 Task: Create a task  Develop a new online tool for online customer journey mapping , assign it to team member softage.1@softage.net in the project CoolBridge and update the status of the task to  At Risk , set the priority of the task to Medium
Action: Mouse moved to (88, 316)
Screenshot: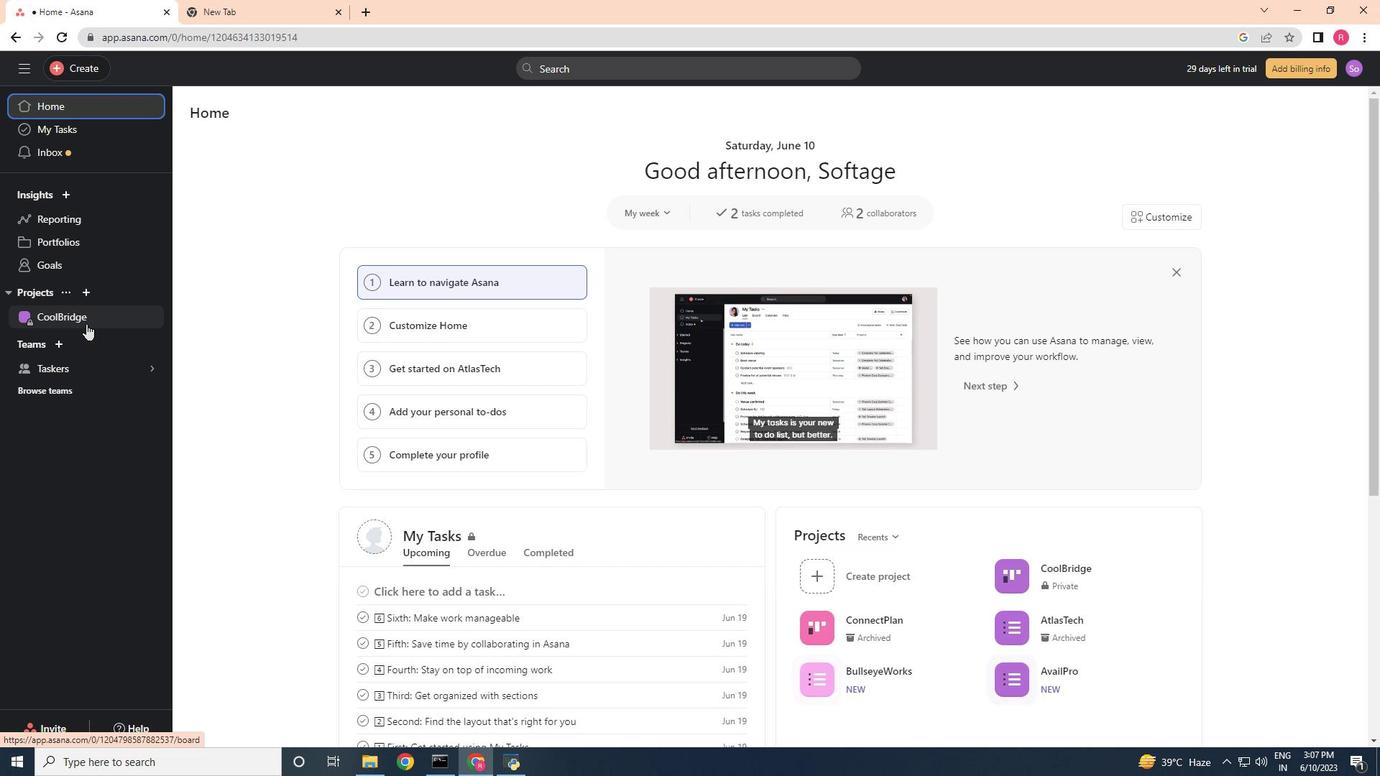 
Action: Mouse pressed left at (88, 316)
Screenshot: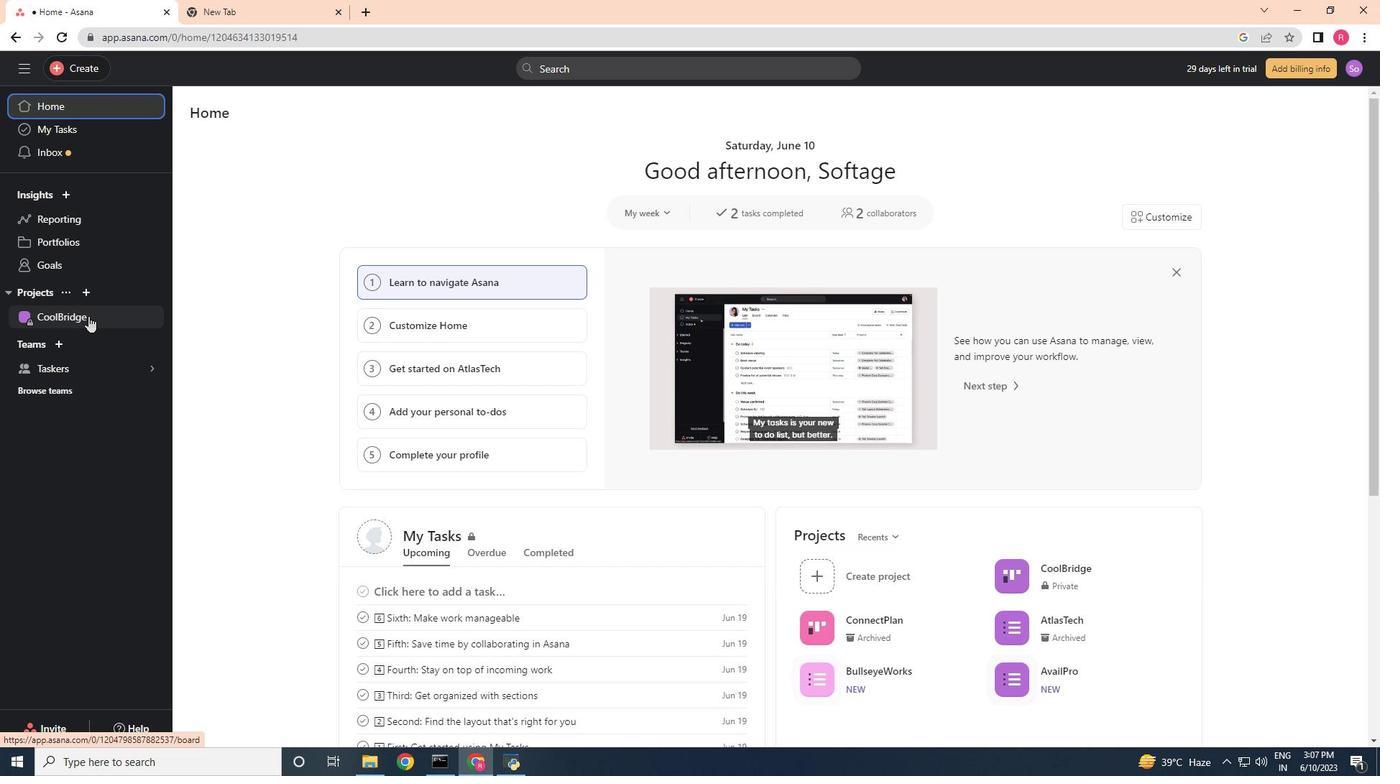 
Action: Mouse moved to (81, 69)
Screenshot: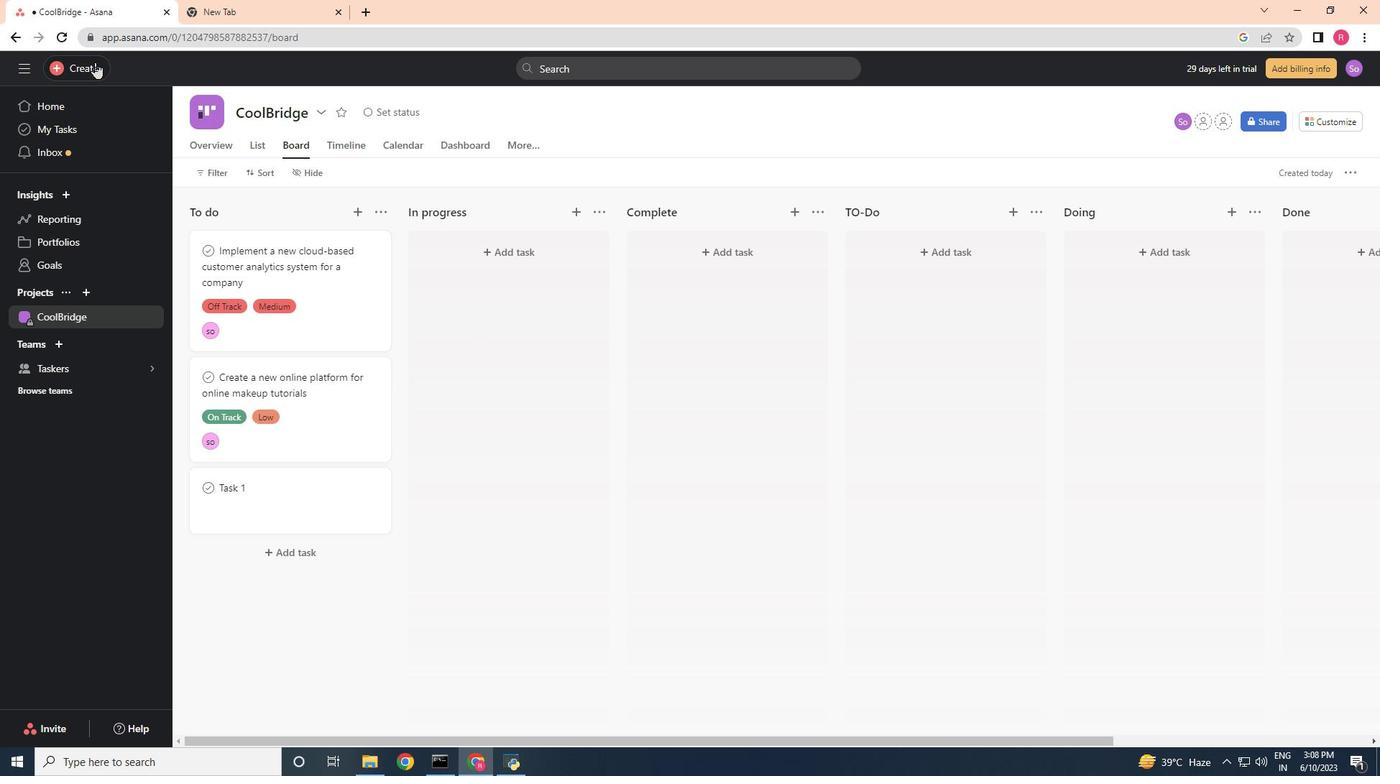 
Action: Mouse pressed left at (81, 69)
Screenshot: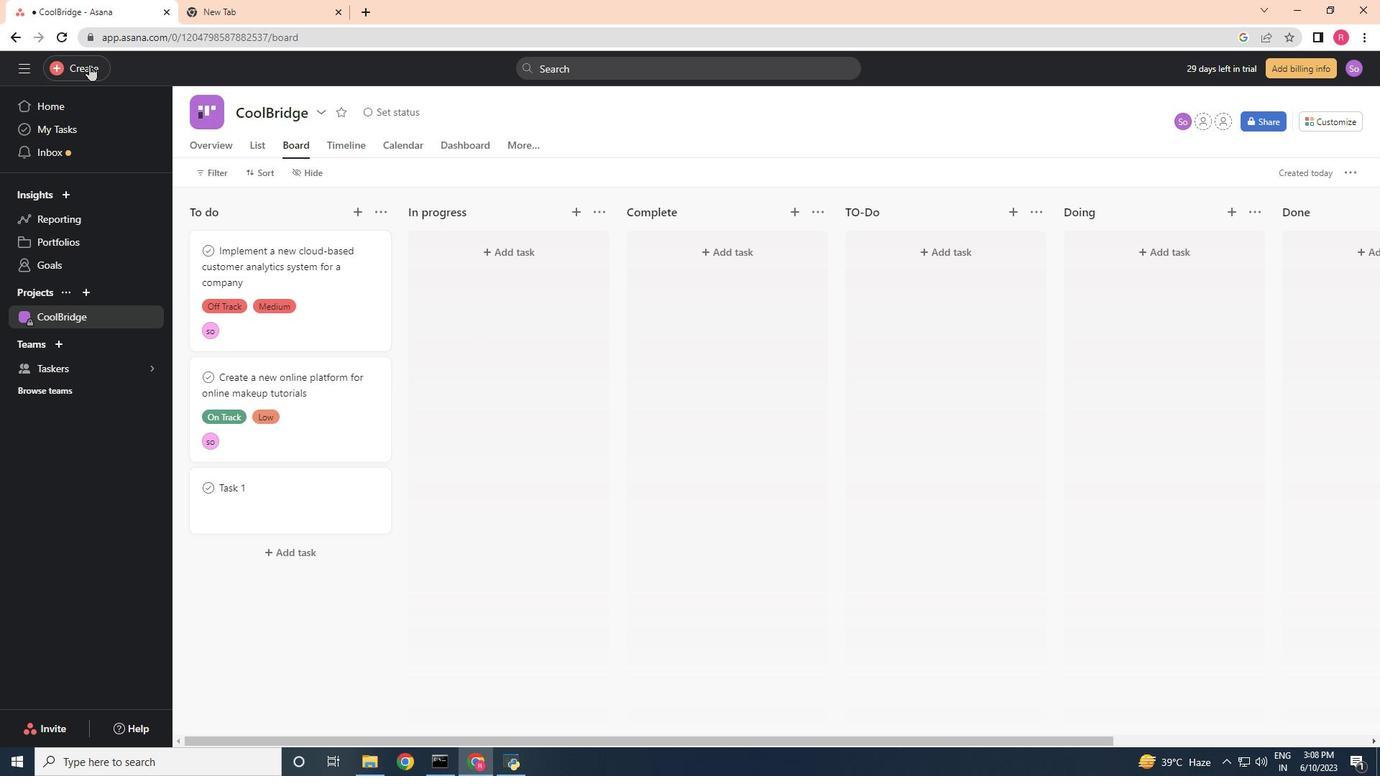 
Action: Mouse moved to (210, 72)
Screenshot: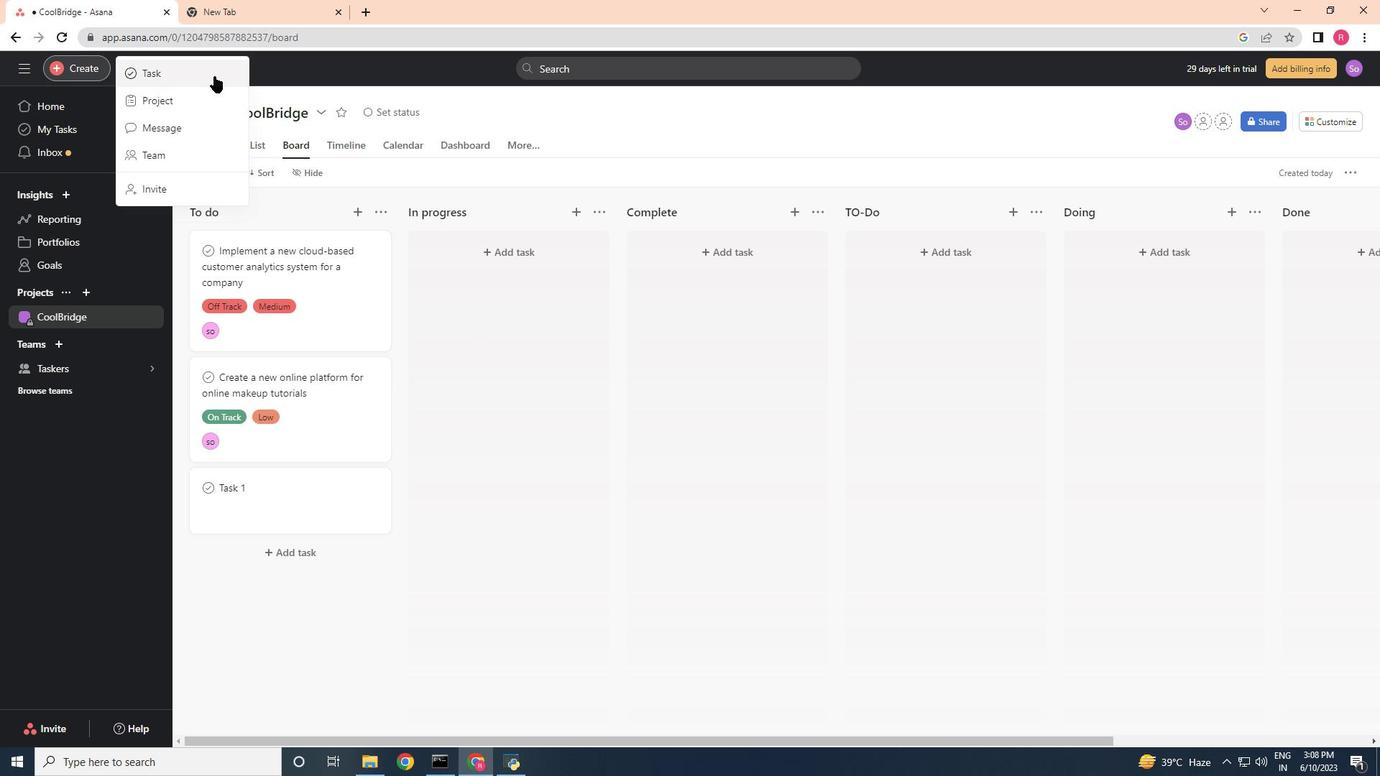 
Action: Mouse pressed left at (210, 72)
Screenshot: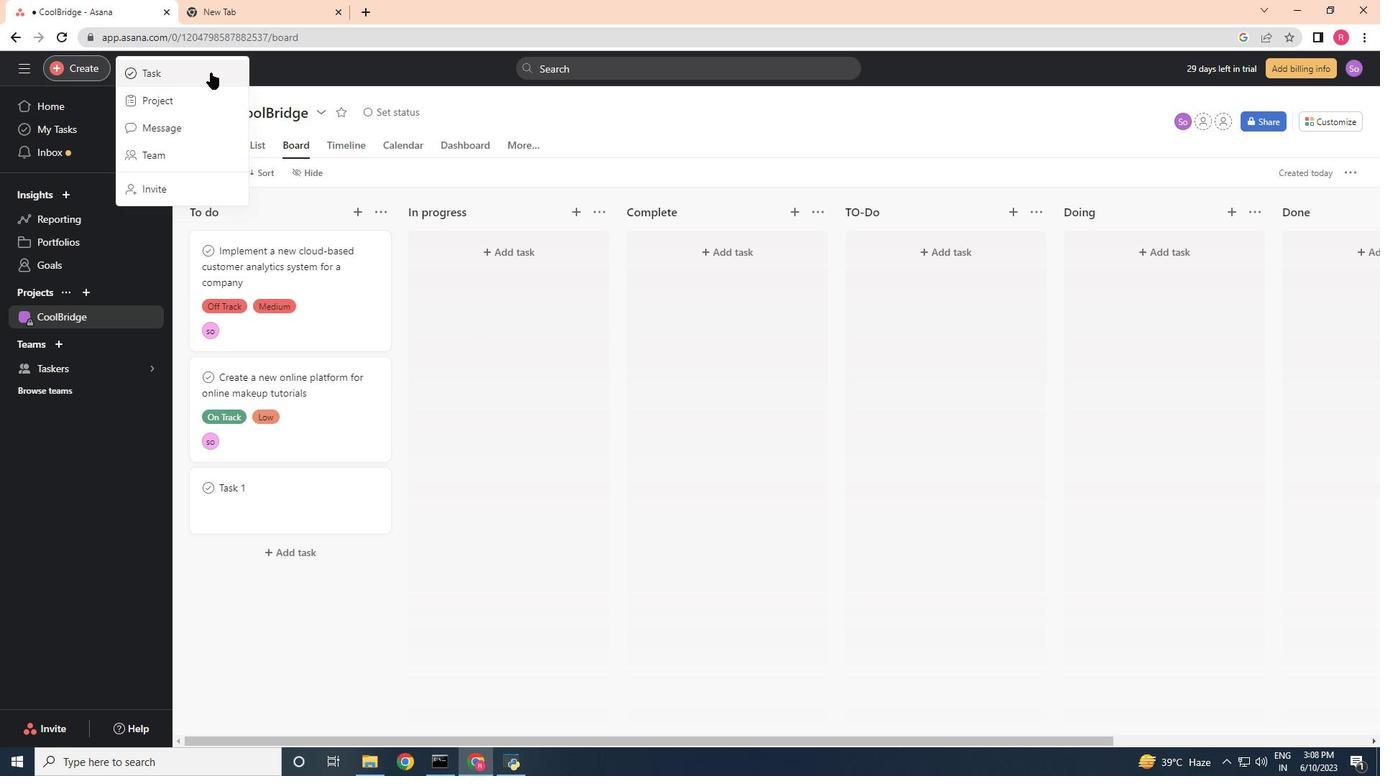 
Action: Key pressed <Key.shift>Develop<Key.space>a<Key.space>new<Key.space>online<Key.space>tool<Key.space>for<Key.space>online<Key.space>customerr<Key.space>journey<Key.space>mapping<Key.space>
Screenshot: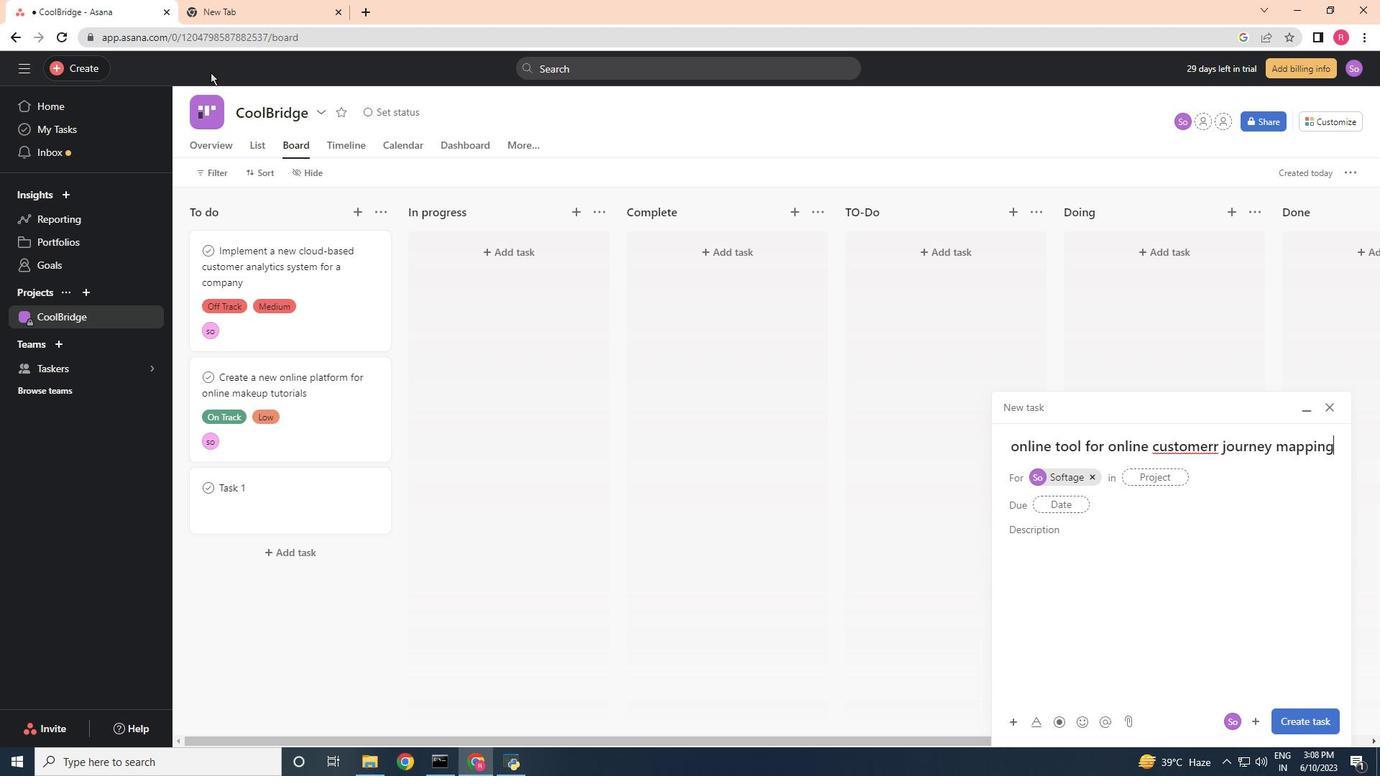 
Action: Mouse scrolled (210, 73) with delta (0, 0)
Screenshot: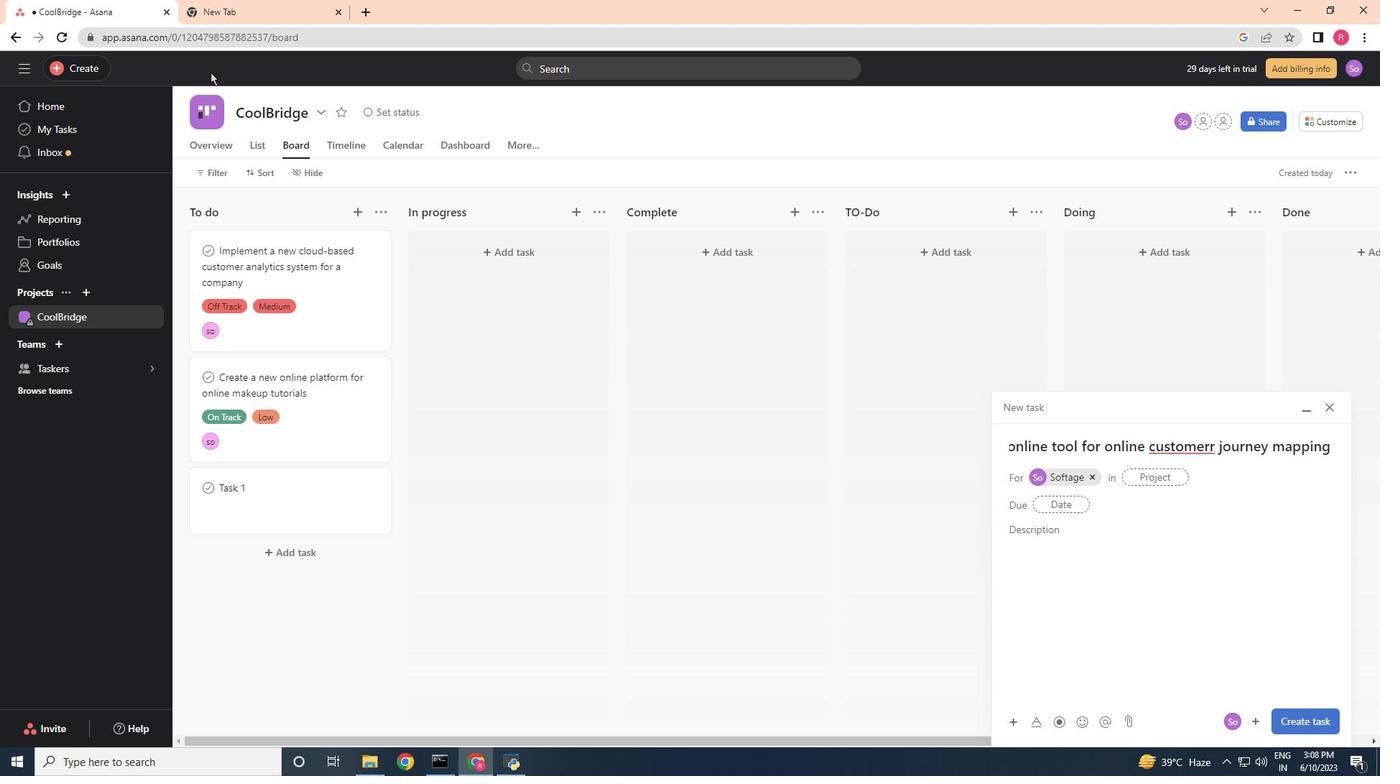
Action: Mouse moved to (1211, 450)
Screenshot: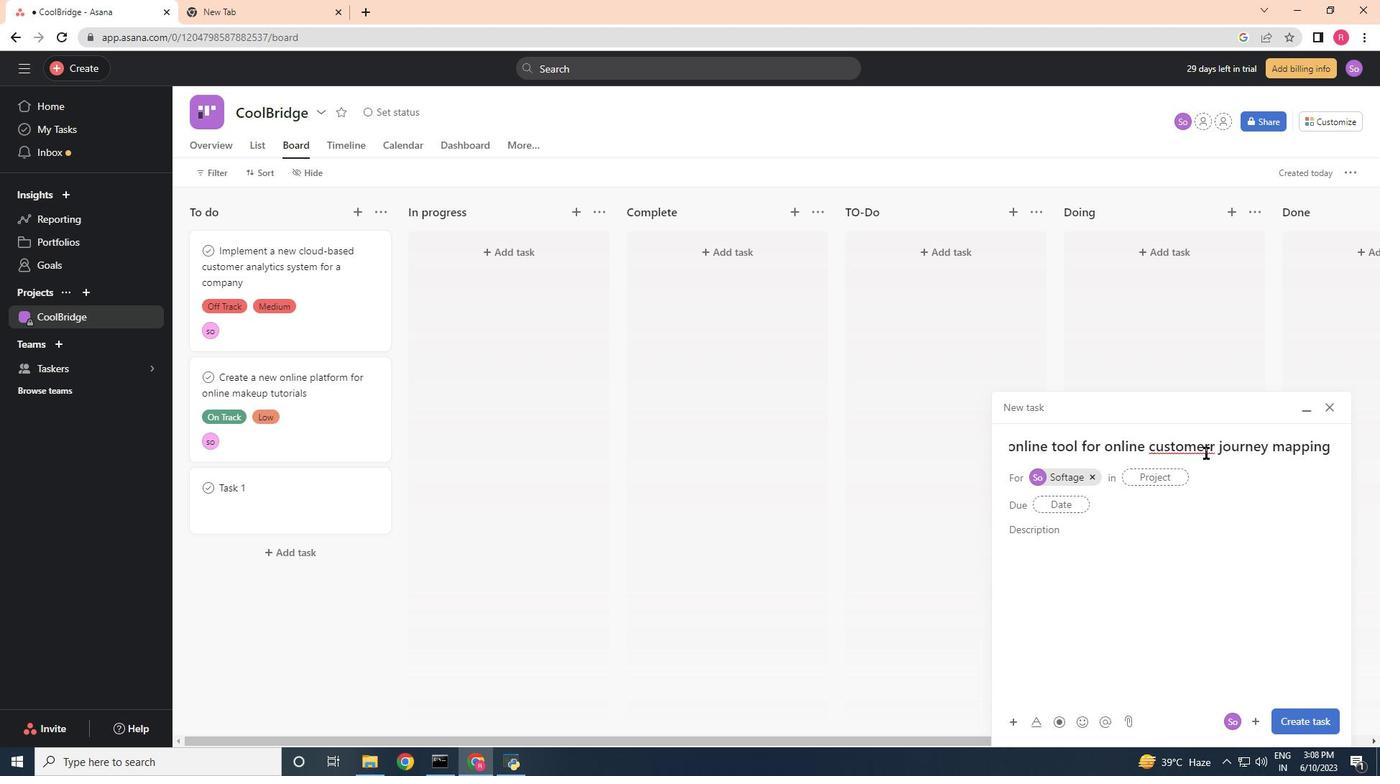 
Action: Mouse pressed left at (1211, 450)
Screenshot: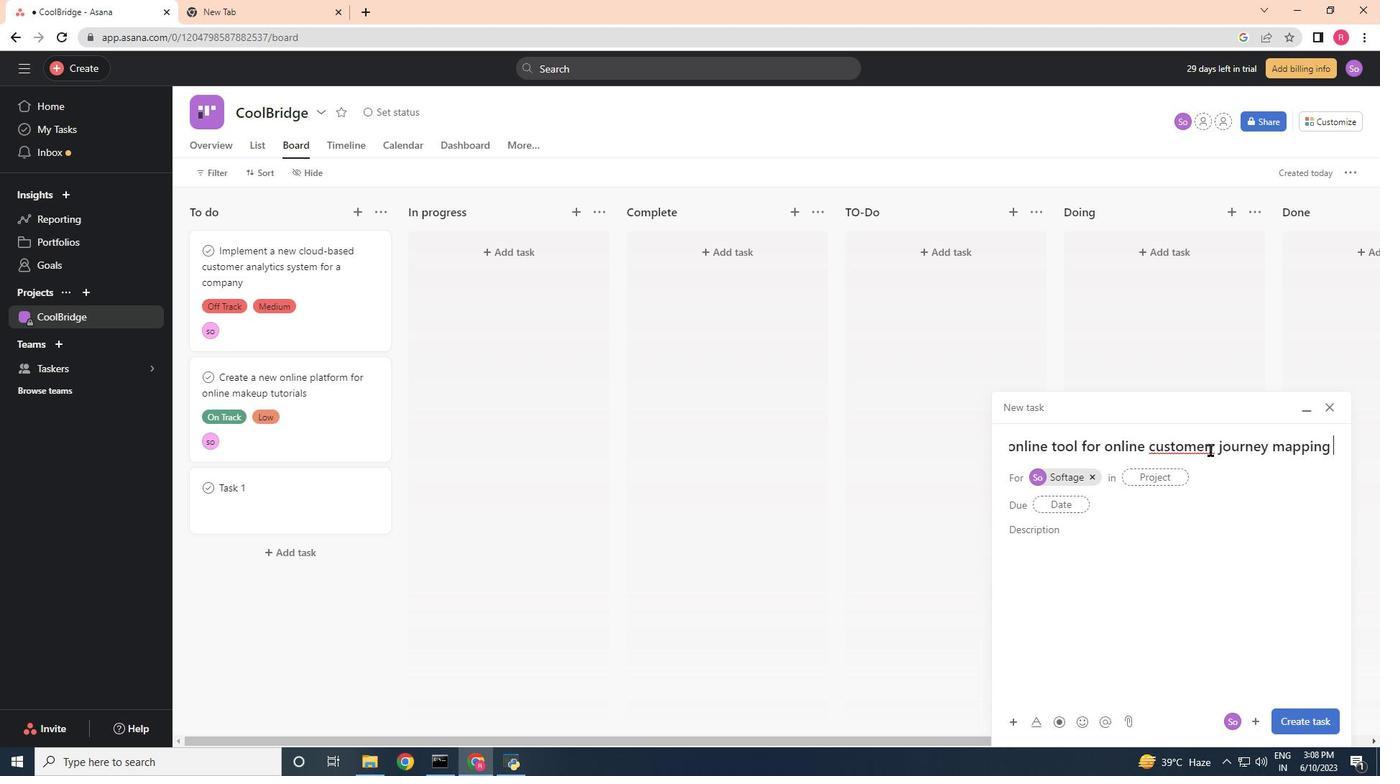 
Action: Mouse moved to (1212, 448)
Screenshot: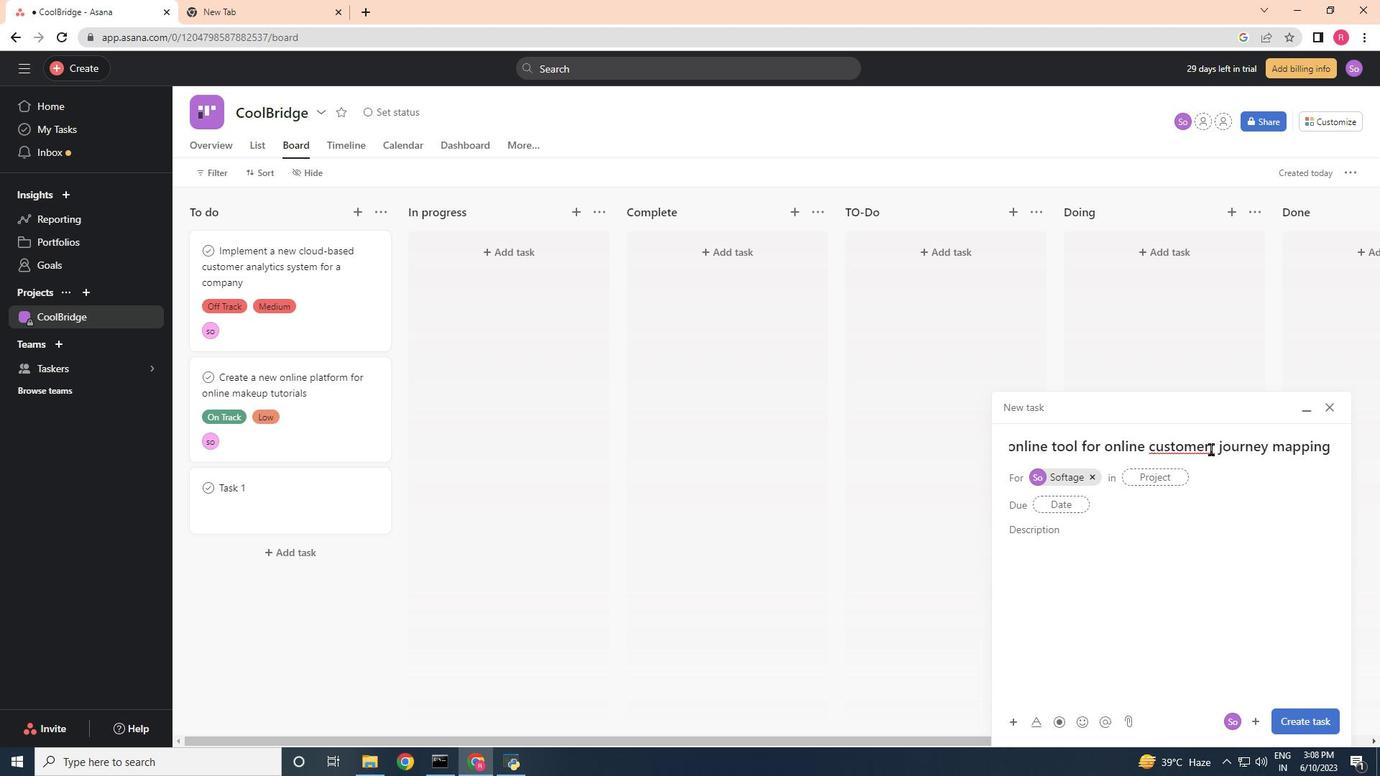 
Action: Key pressed <Key.backspace>
Screenshot: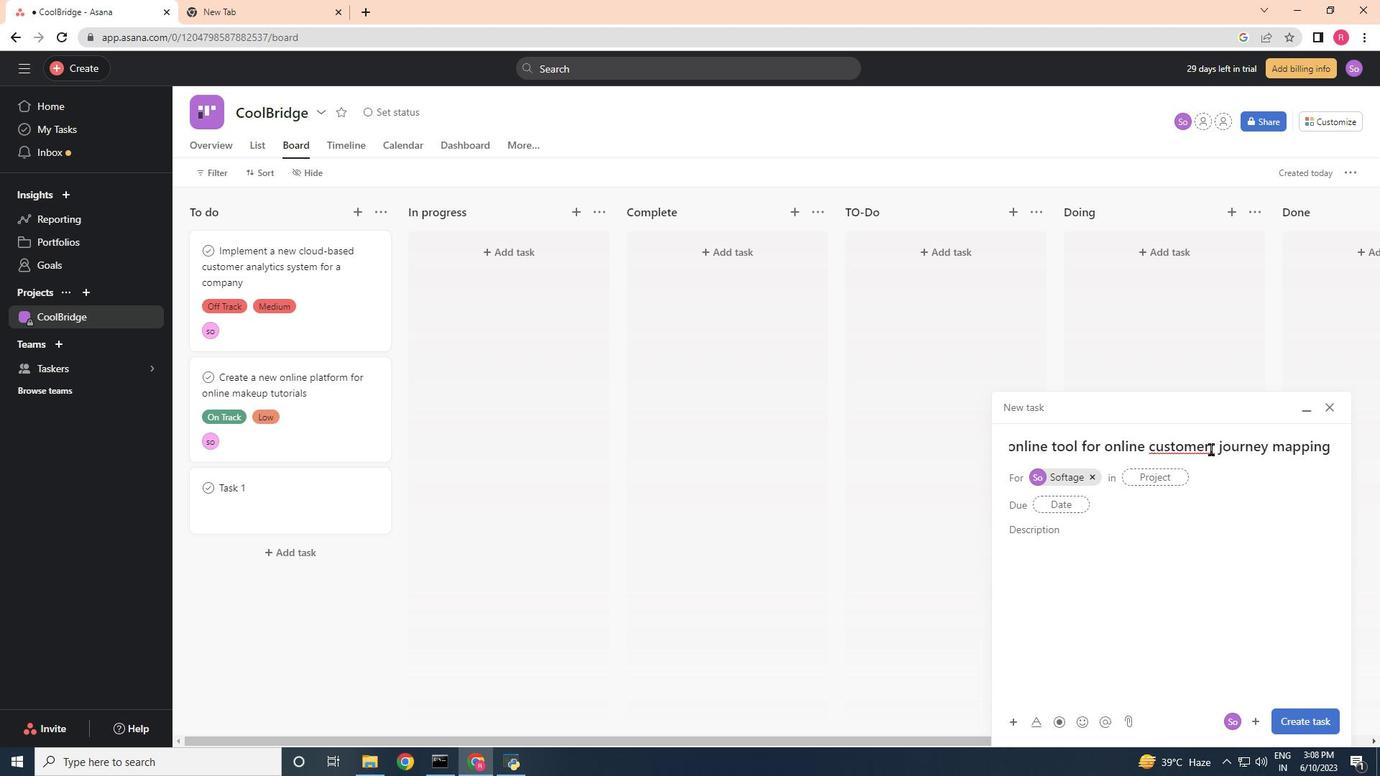 
Action: Mouse moved to (1088, 473)
Screenshot: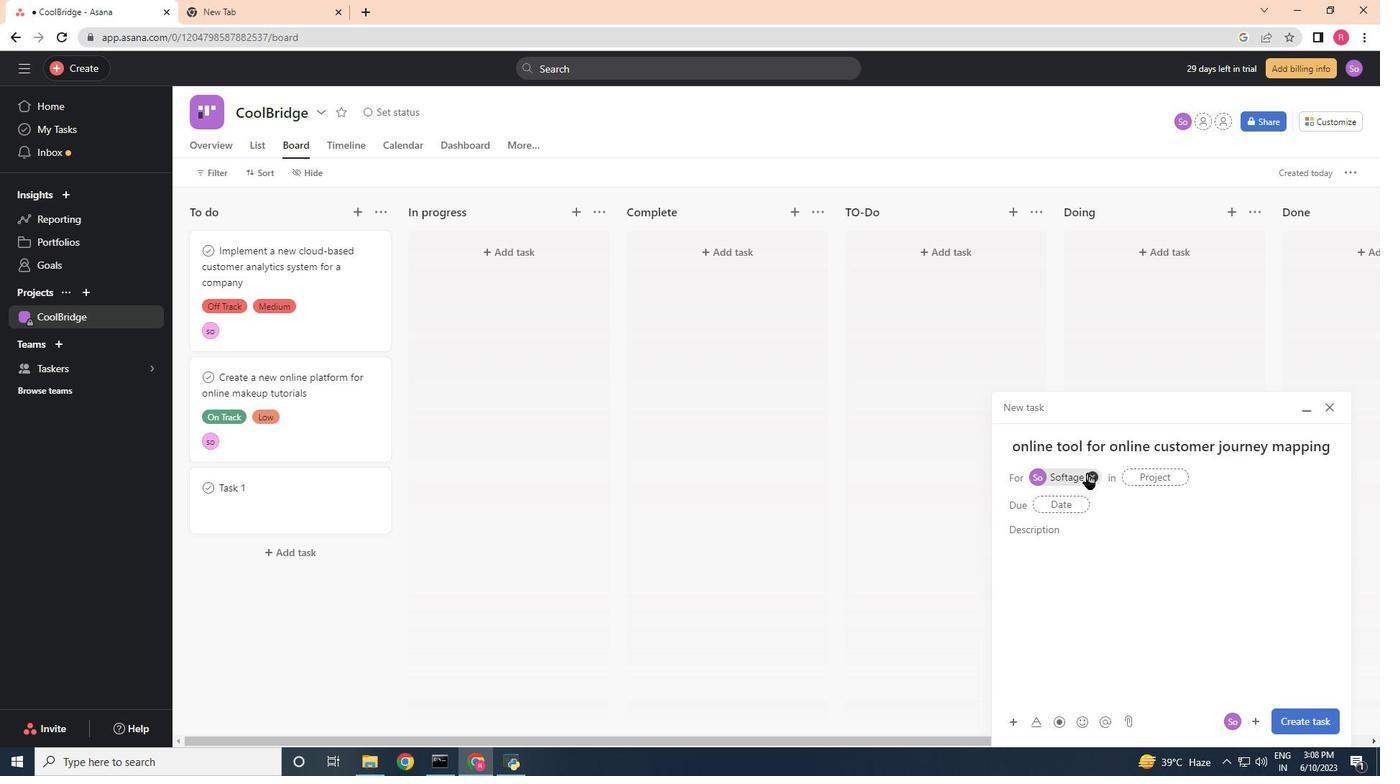 
Action: Mouse pressed left at (1088, 473)
Screenshot: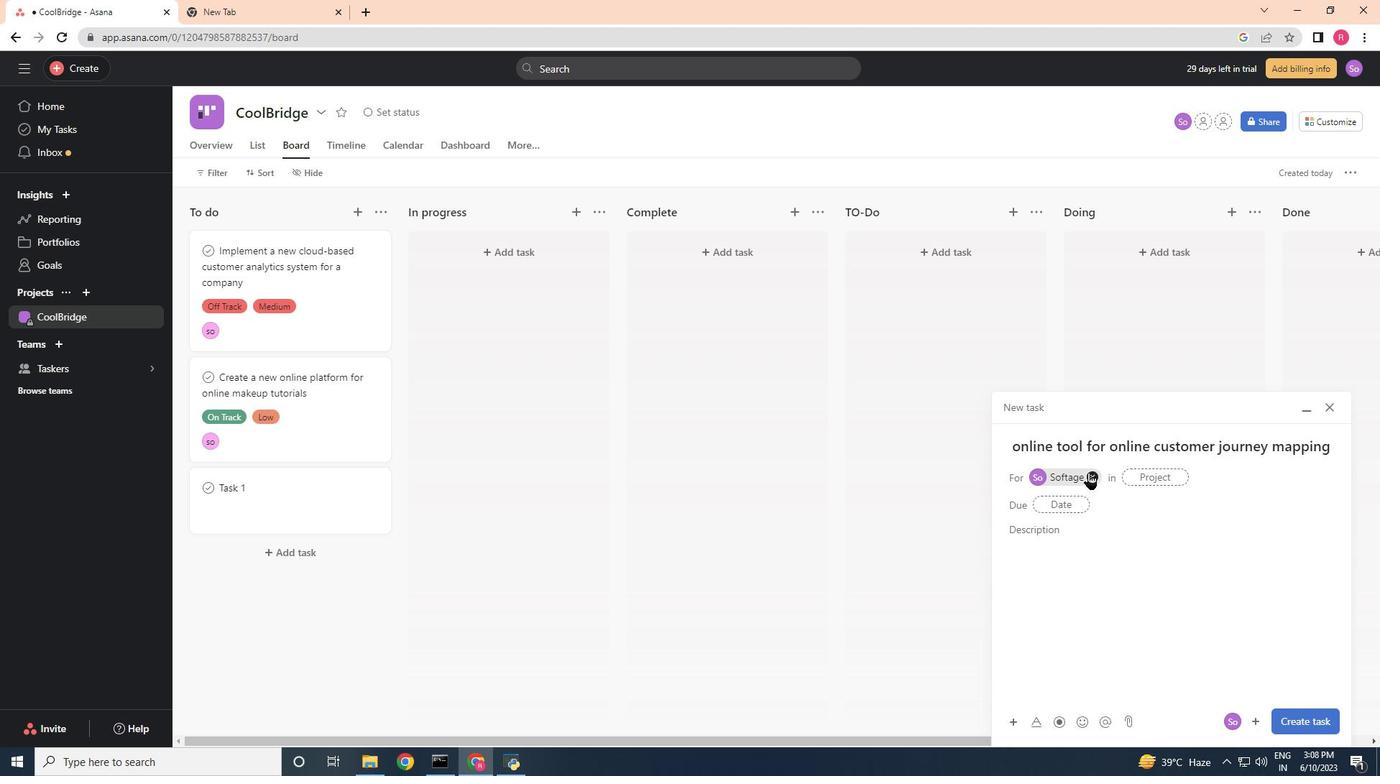 
Action: Mouse moved to (1058, 473)
Screenshot: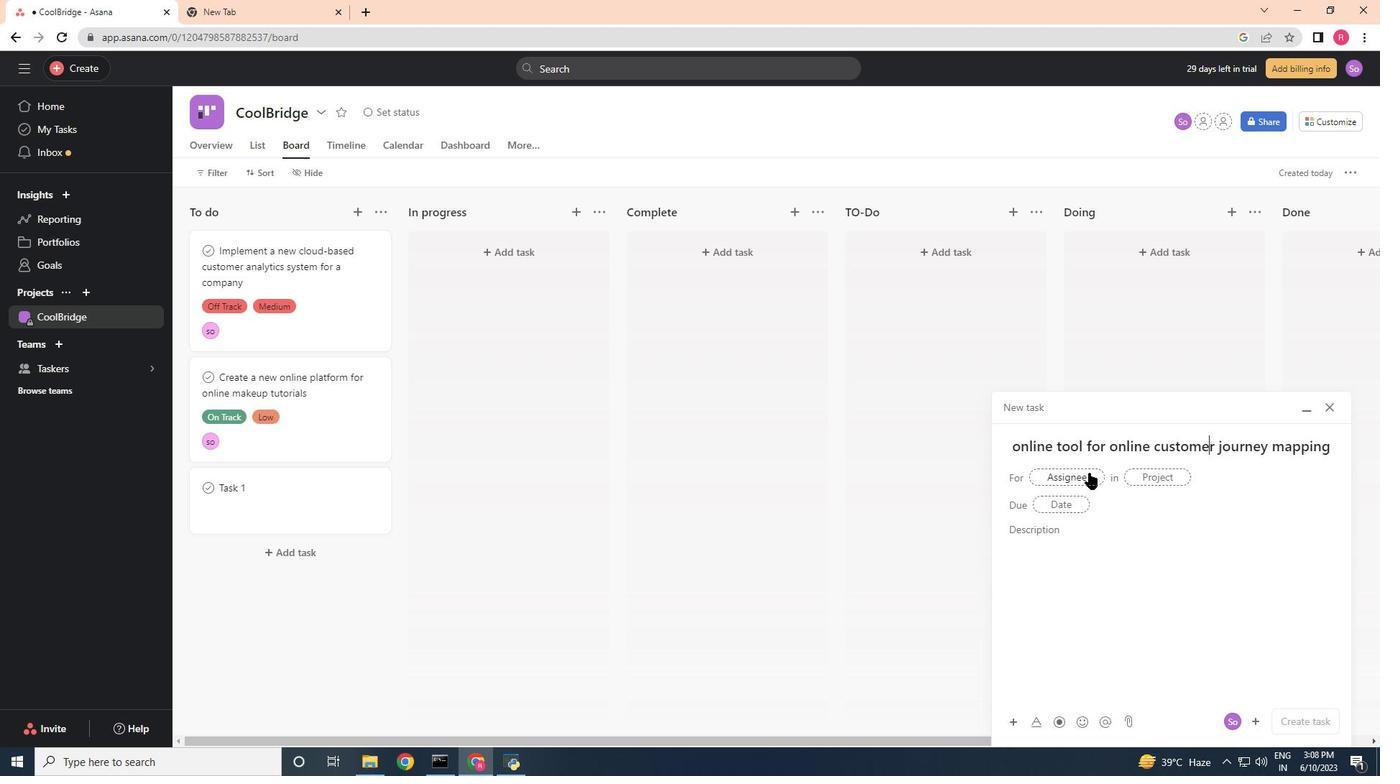 
Action: Mouse pressed left at (1058, 473)
Screenshot: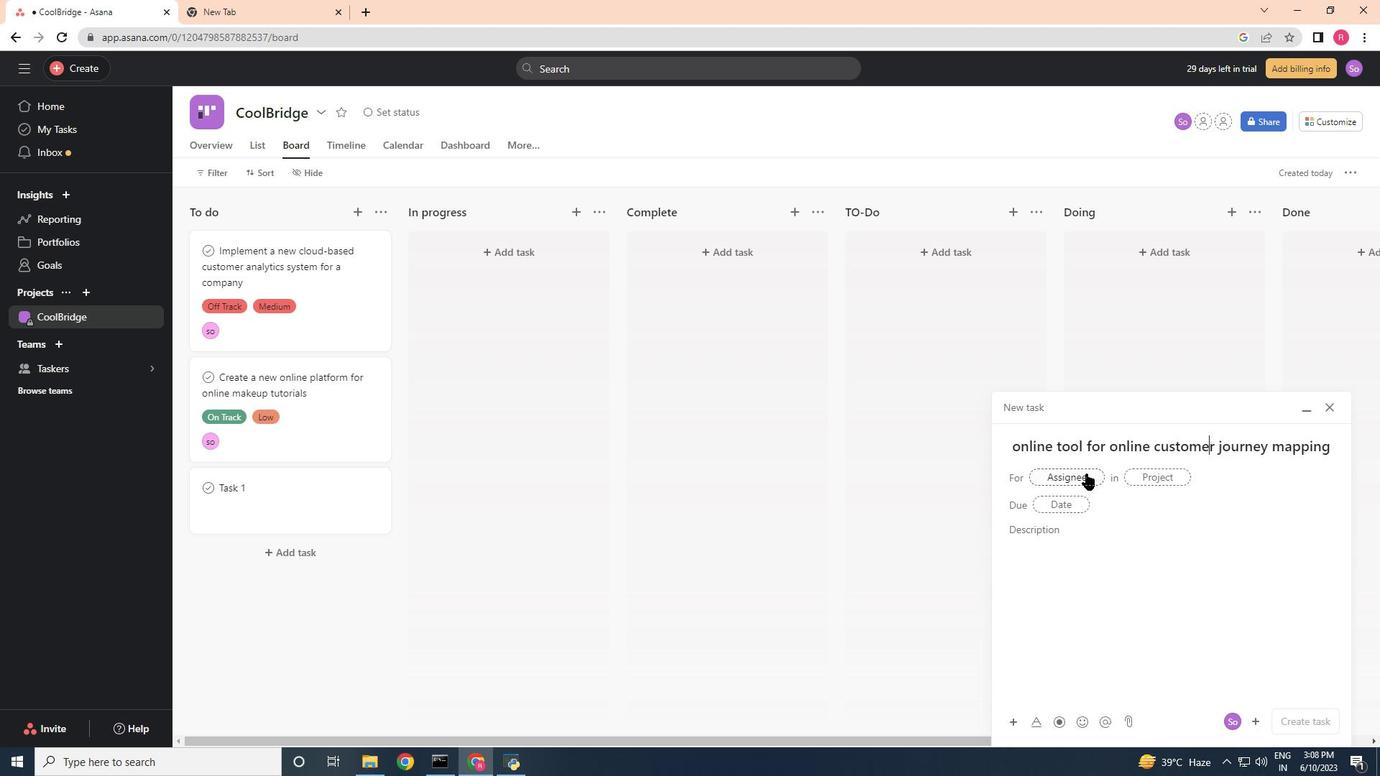 
Action: Key pressed softage.1<Key.shift>@softage.net
Screenshot: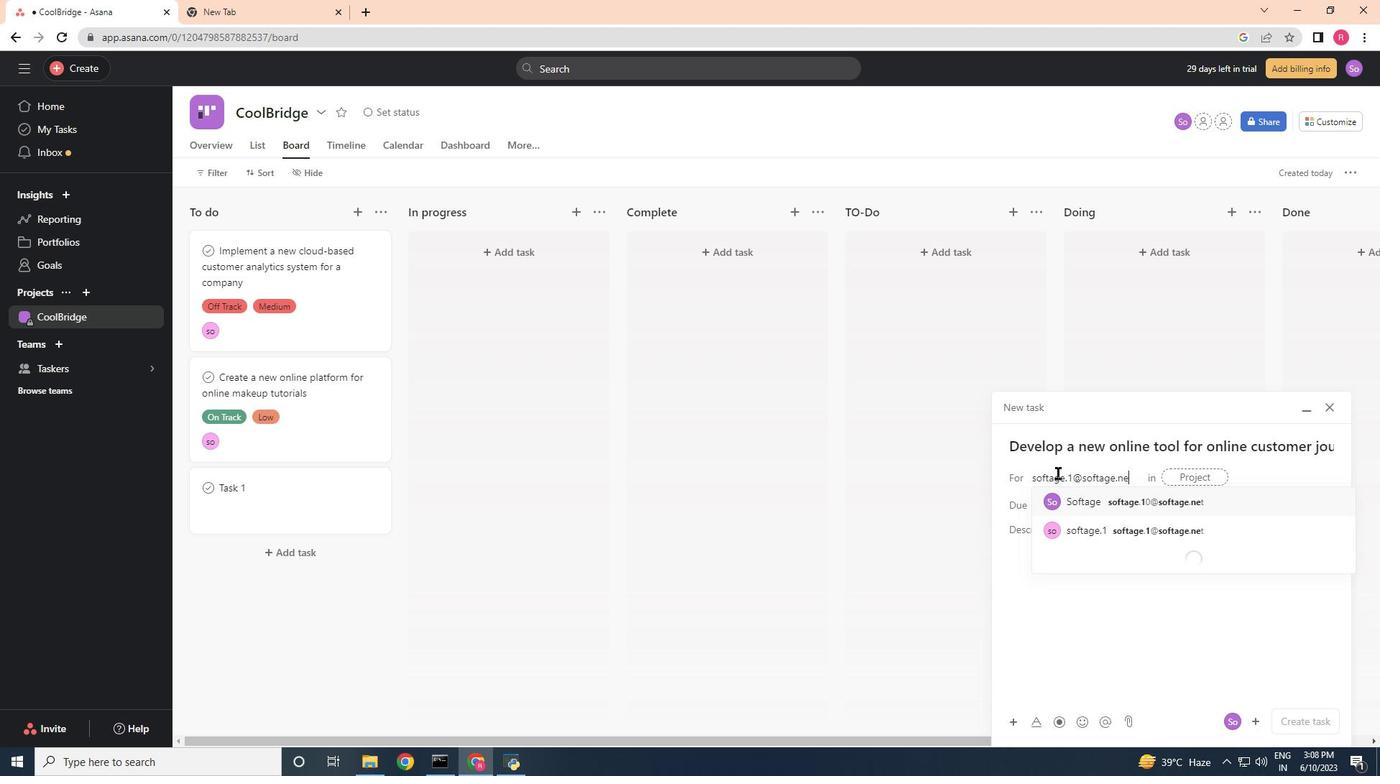 
Action: Mouse moved to (1111, 525)
Screenshot: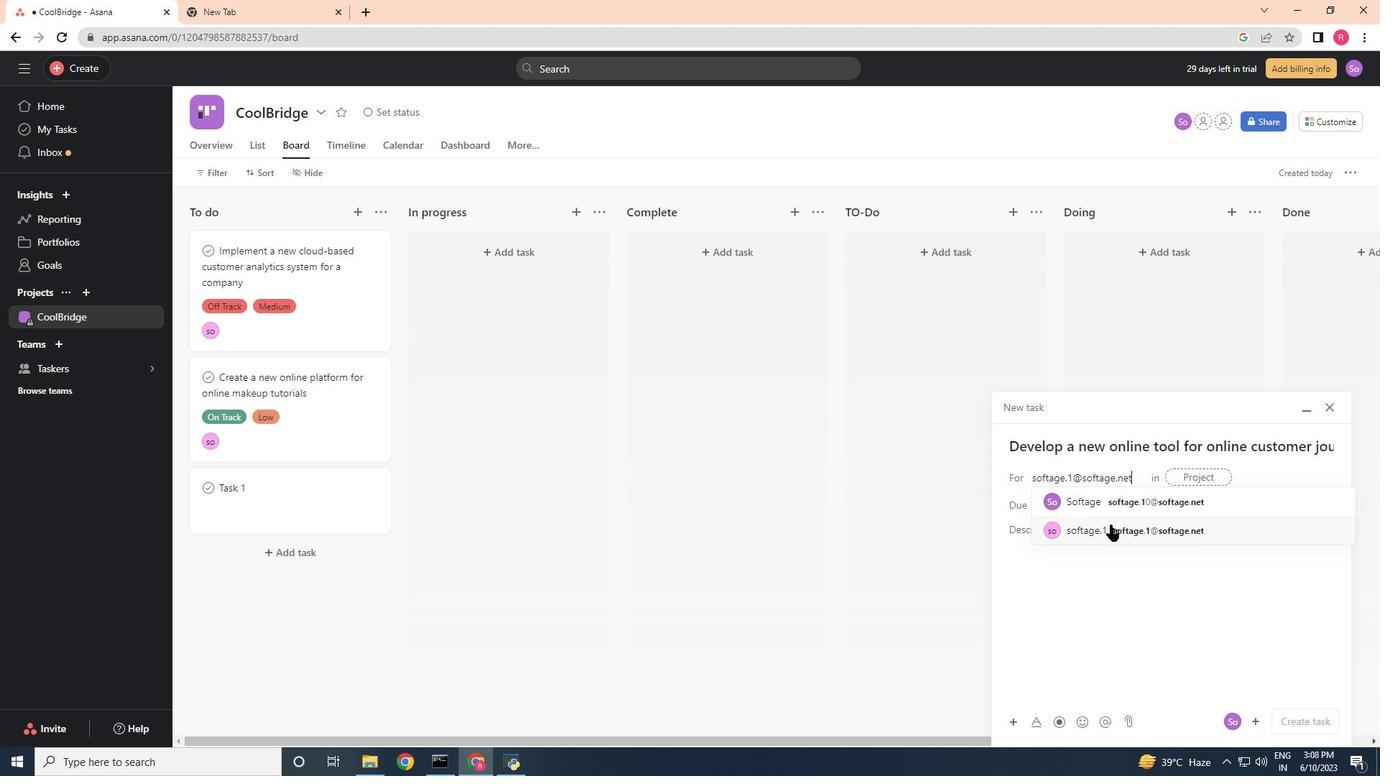 
Action: Mouse pressed left at (1111, 525)
Screenshot: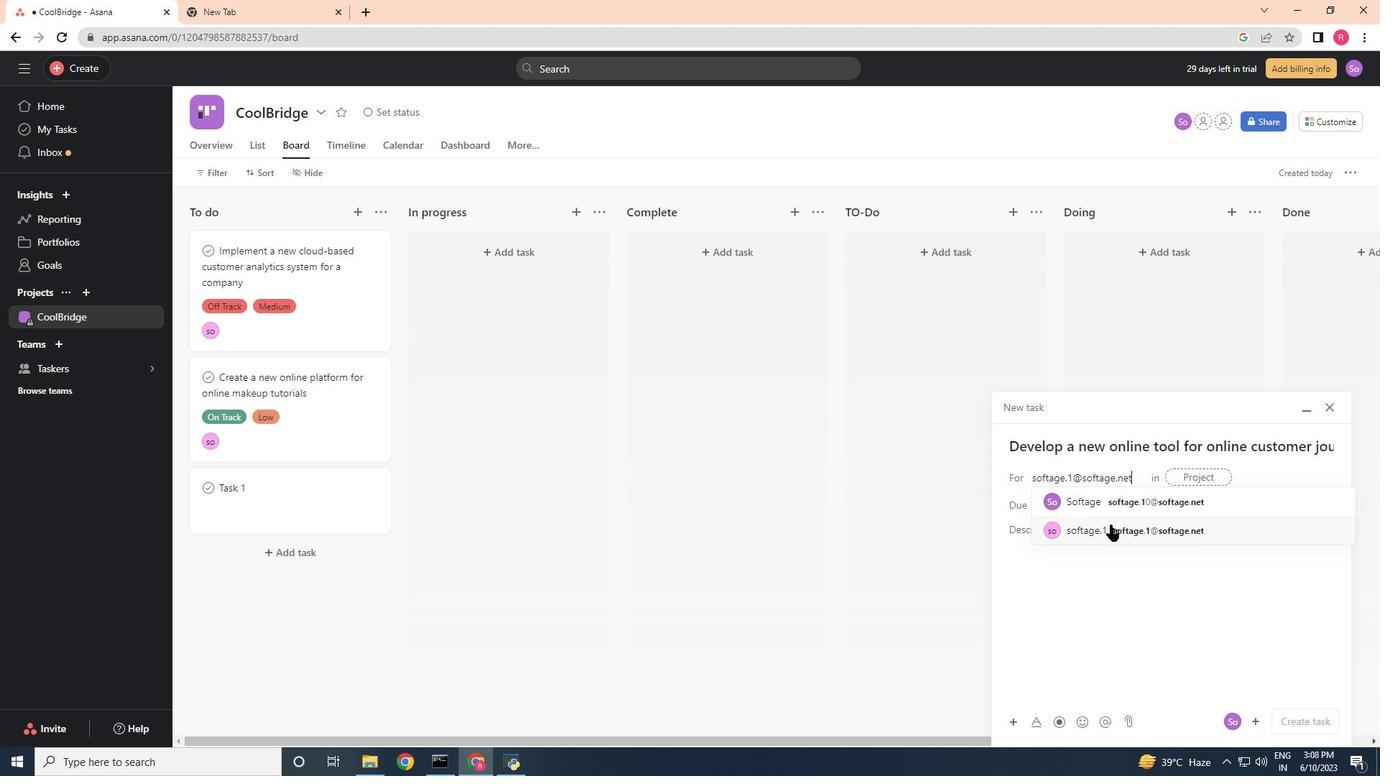 
Action: Mouse moved to (913, 496)
Screenshot: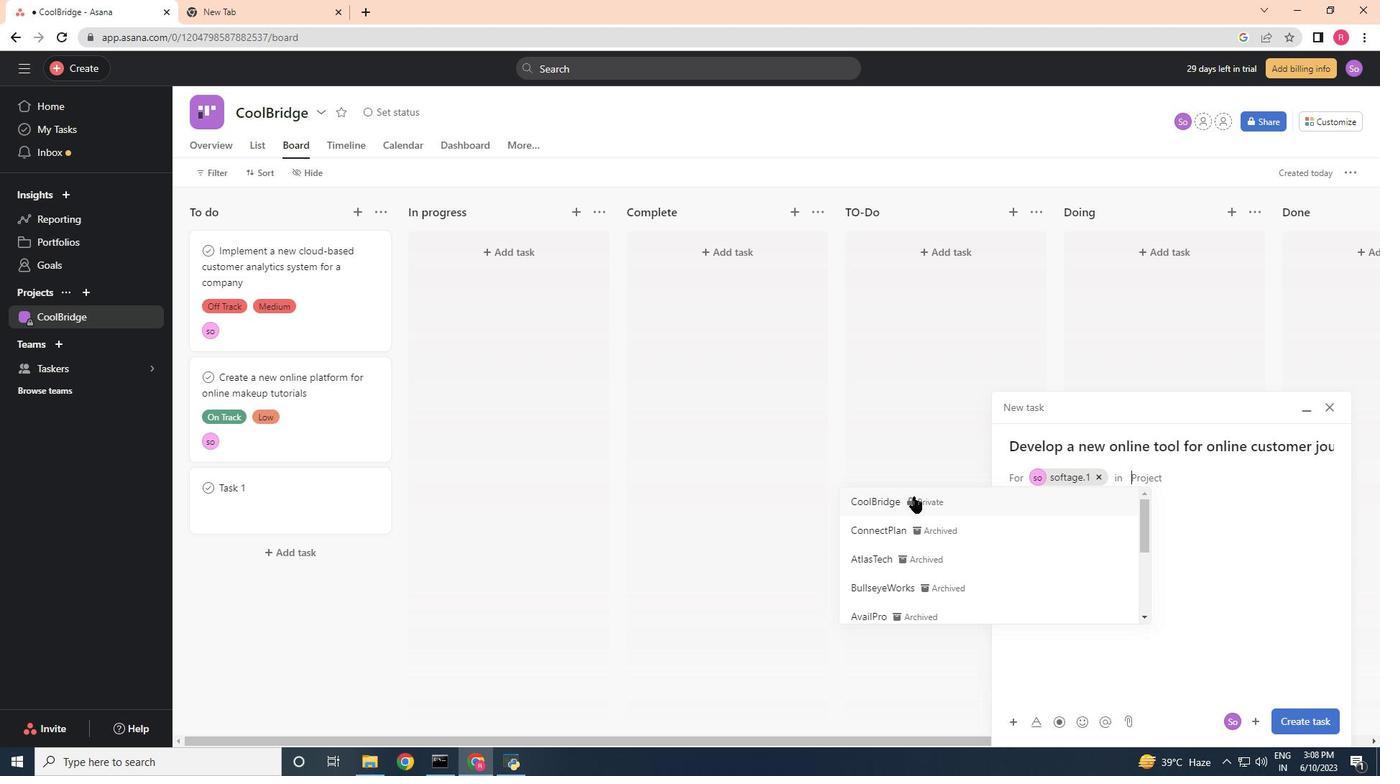 
Action: Mouse pressed left at (913, 496)
Screenshot: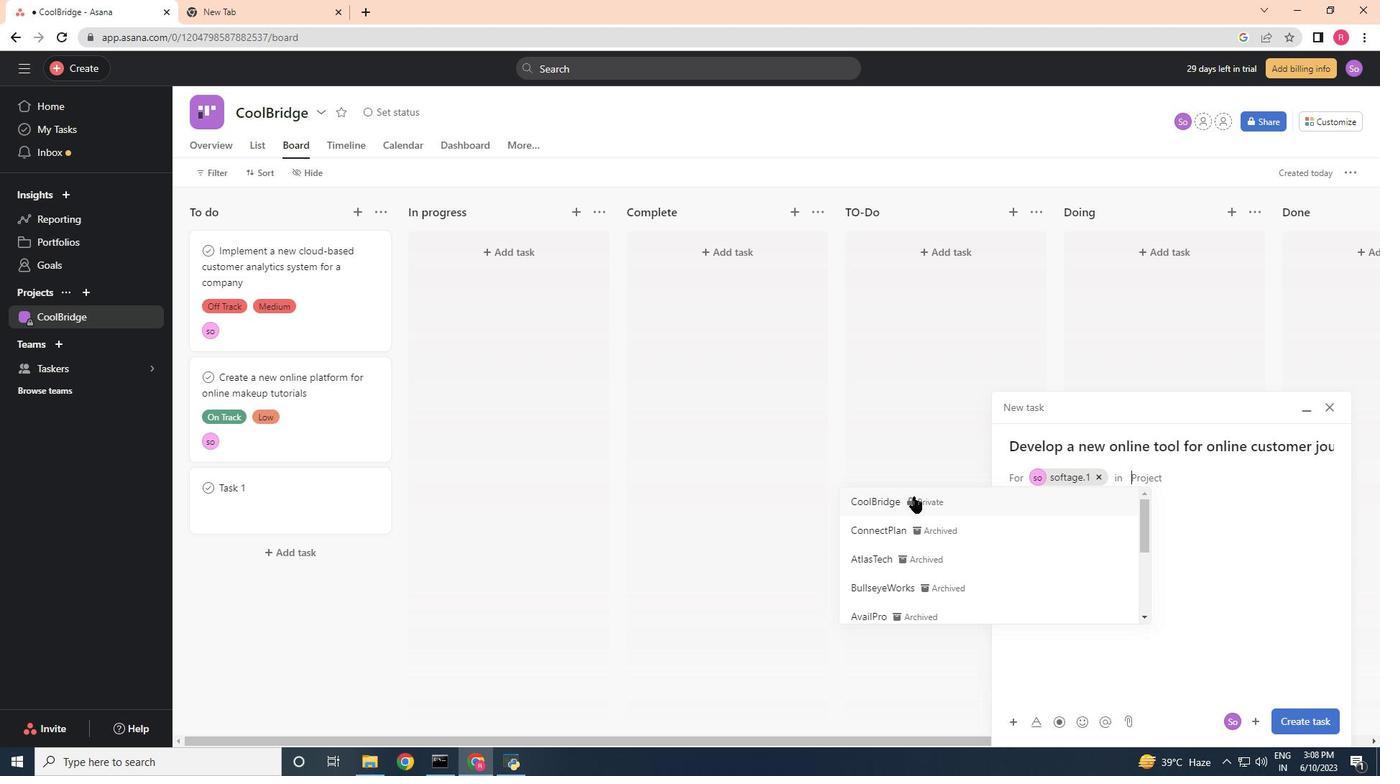 
Action: Mouse moved to (1102, 561)
Screenshot: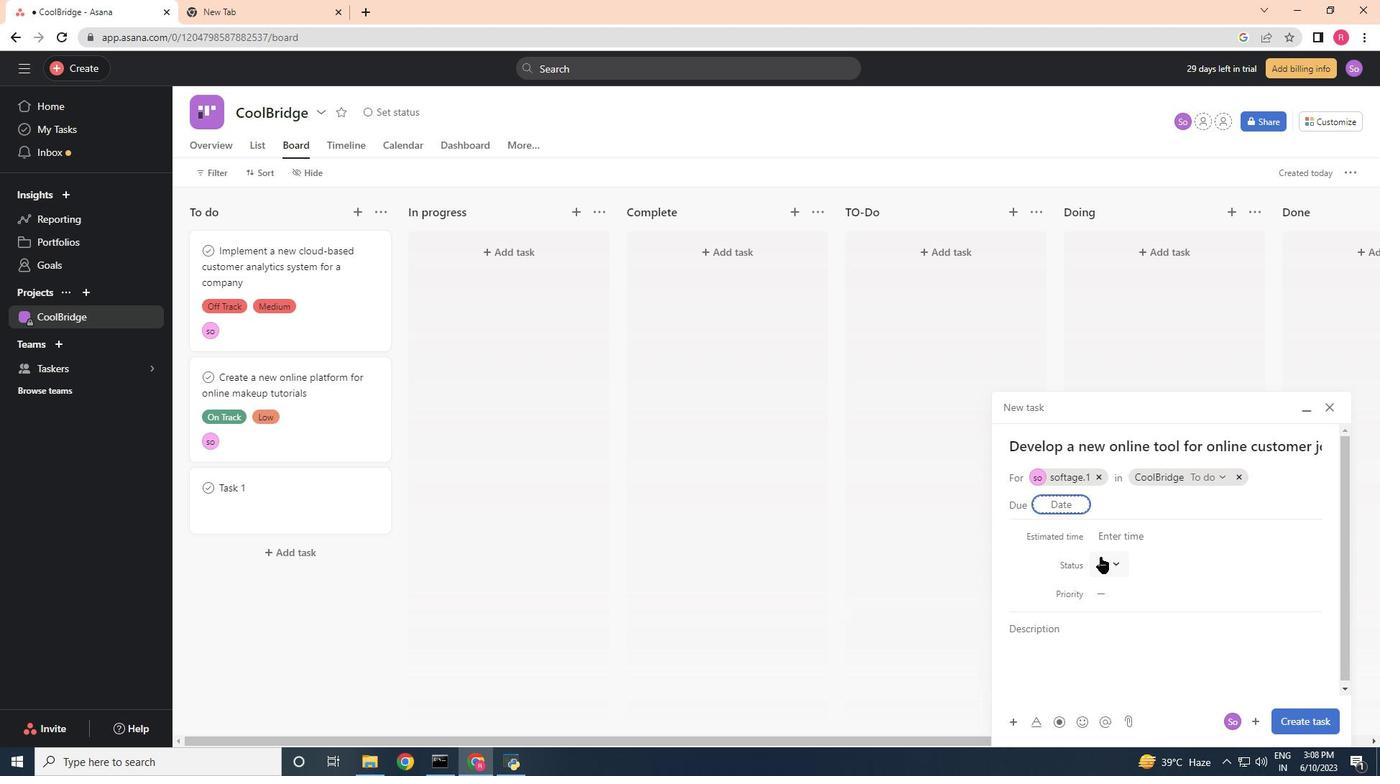 
Action: Mouse pressed left at (1102, 561)
Screenshot: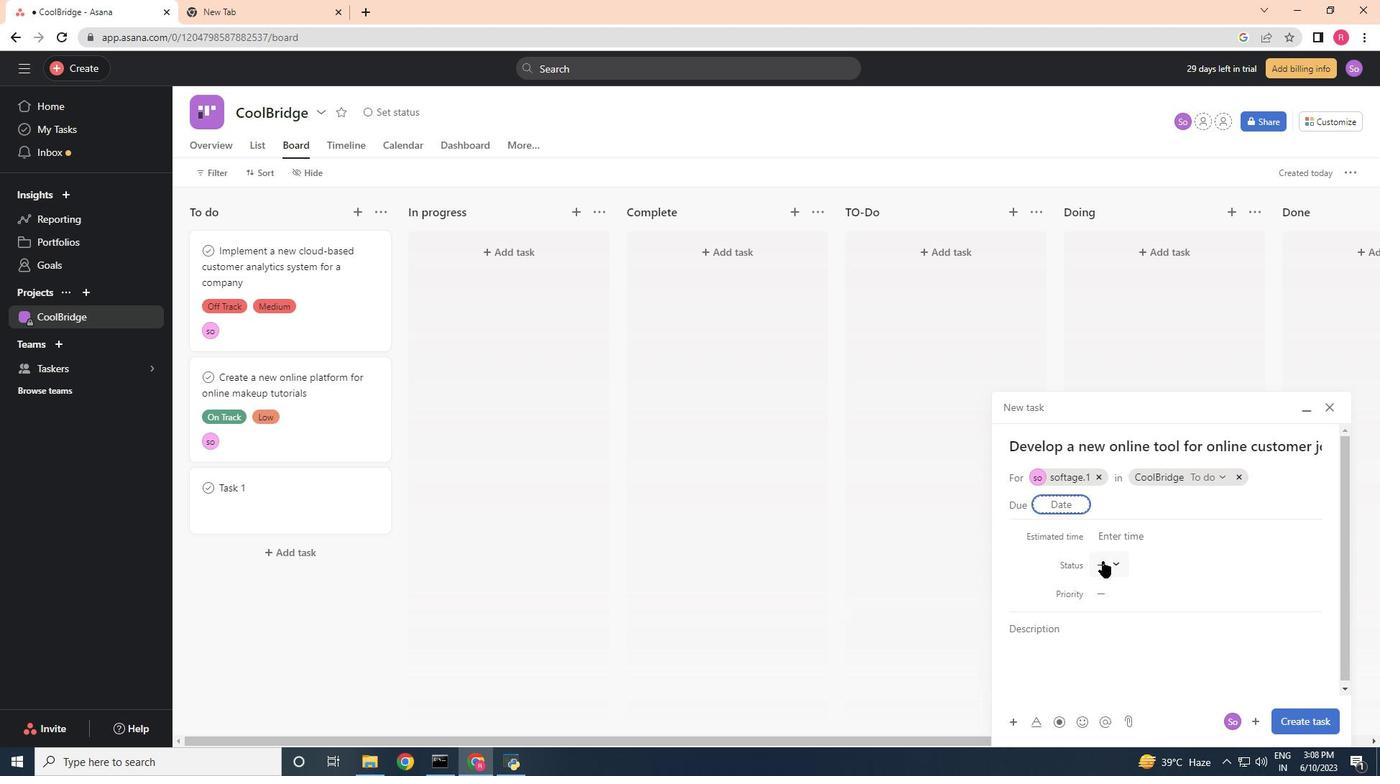 
Action: Mouse moved to (1143, 672)
Screenshot: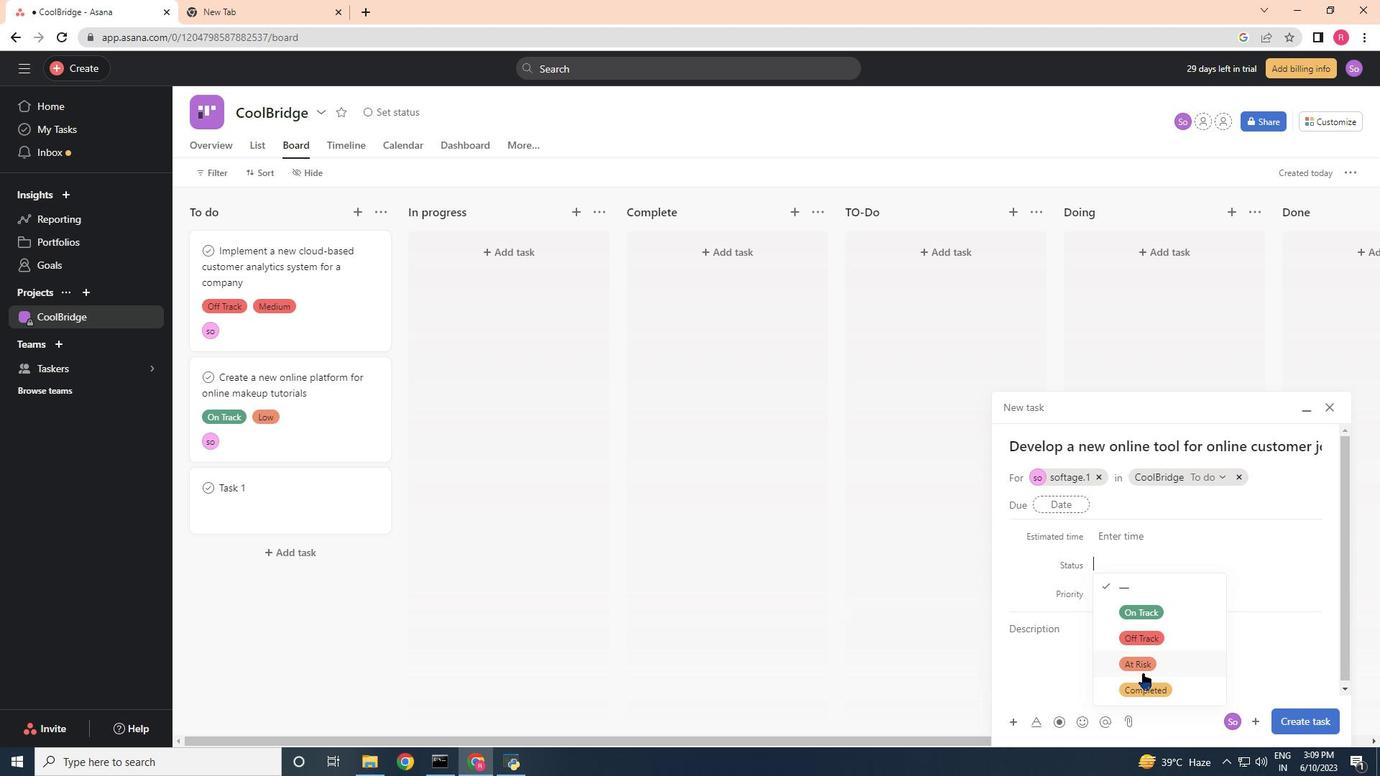 
Action: Mouse pressed left at (1143, 672)
Screenshot: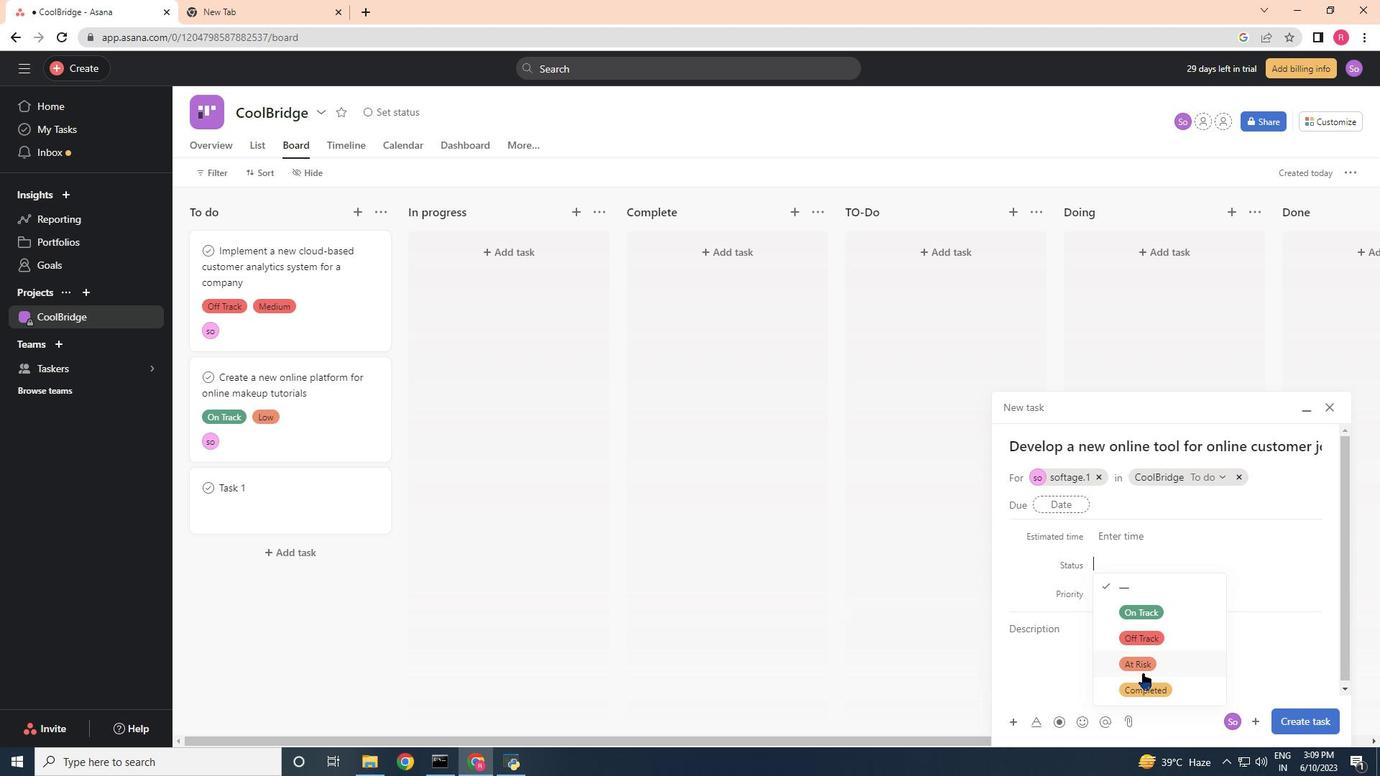 
Action: Mouse moved to (1102, 596)
Screenshot: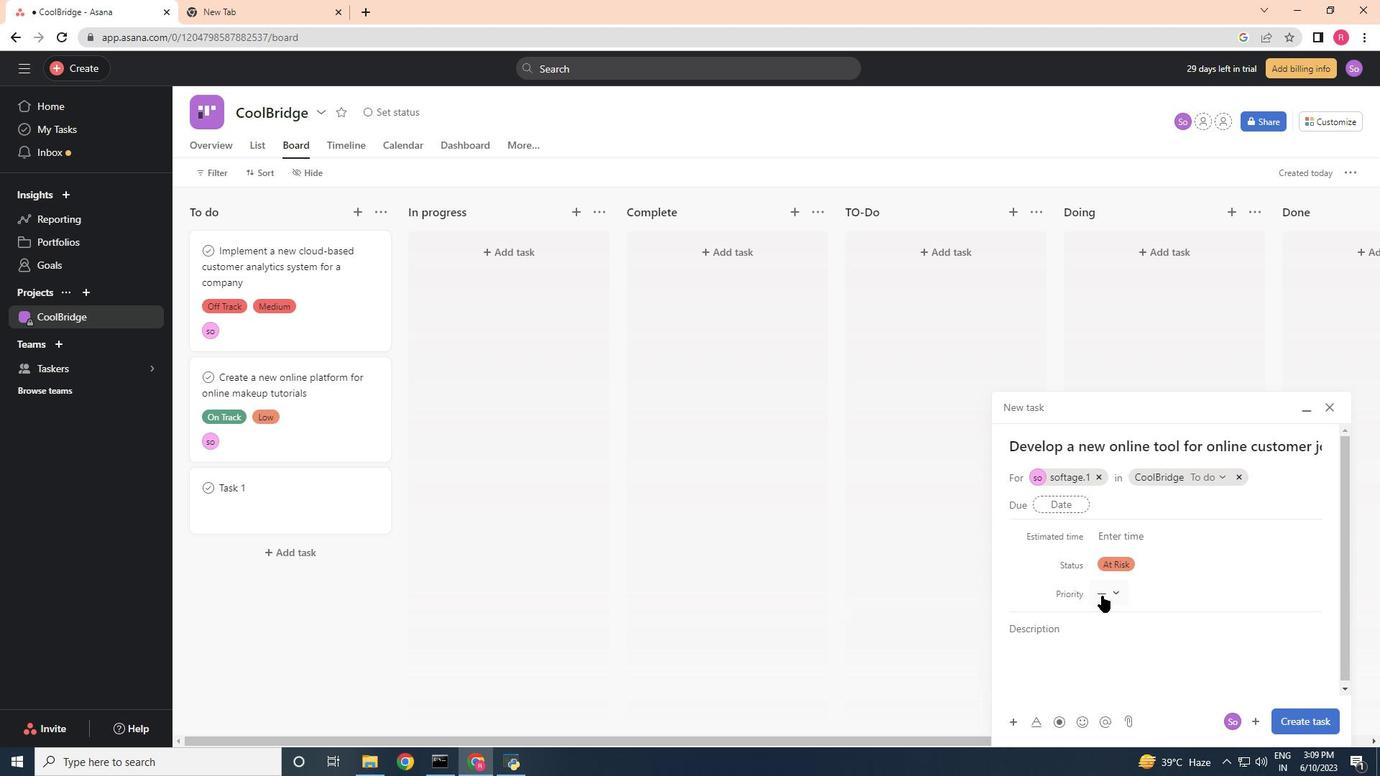 
Action: Mouse pressed left at (1102, 596)
Screenshot: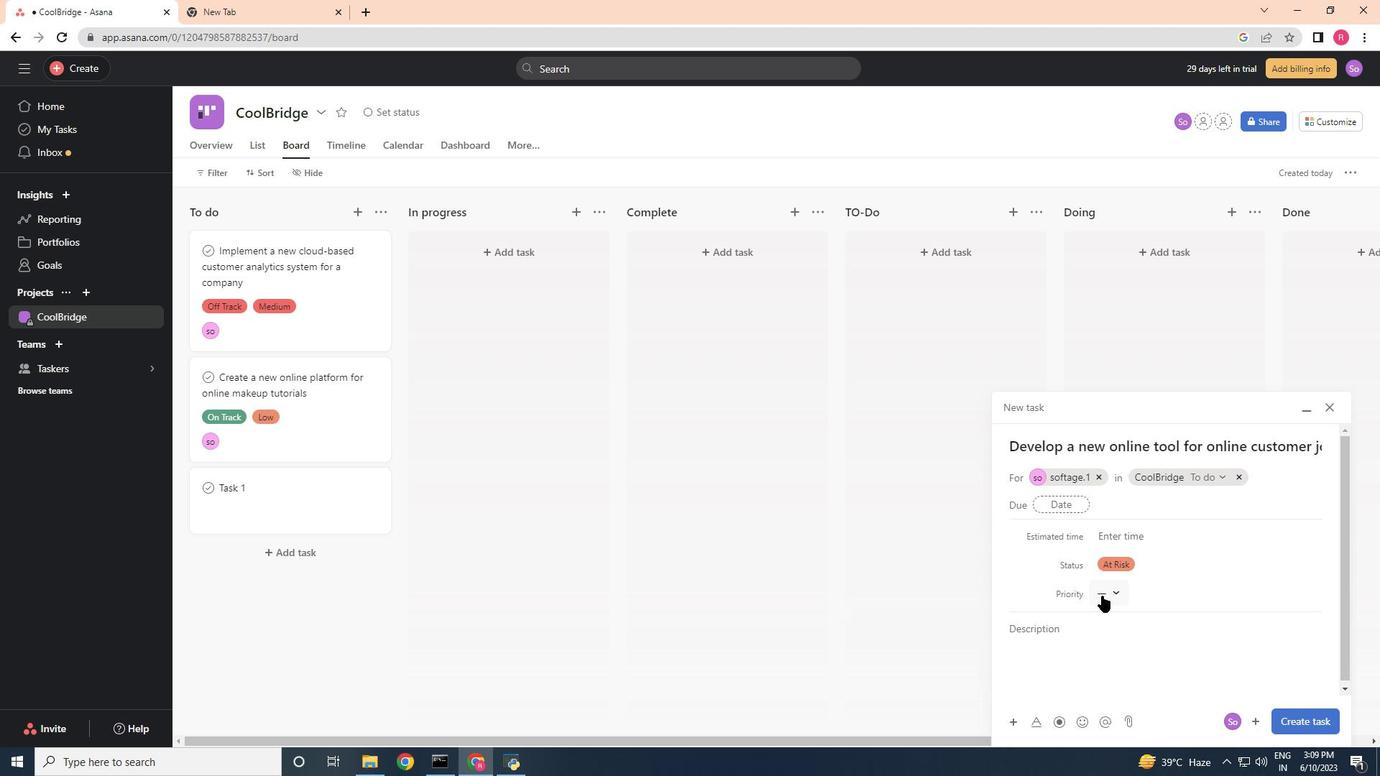 
Action: Mouse moved to (1140, 665)
Screenshot: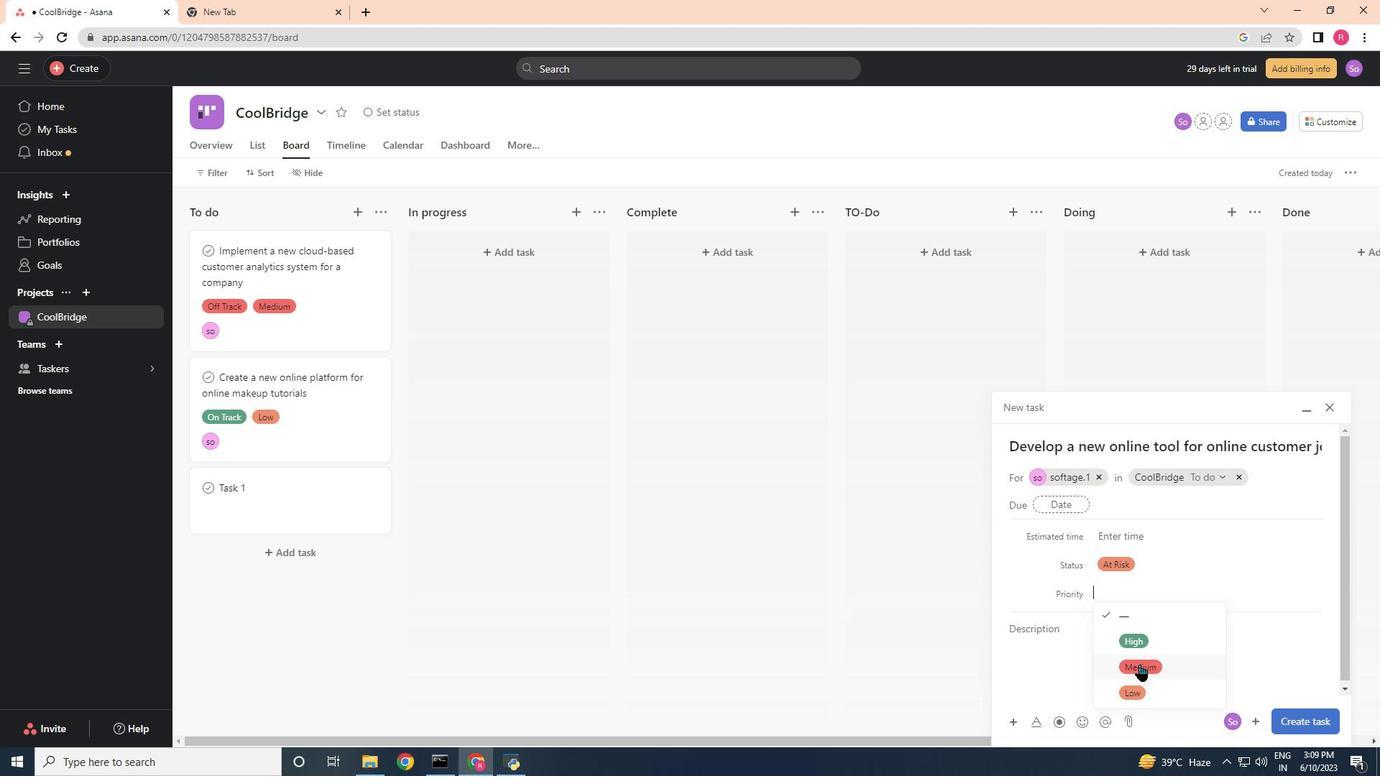 
Action: Mouse pressed left at (1140, 665)
Screenshot: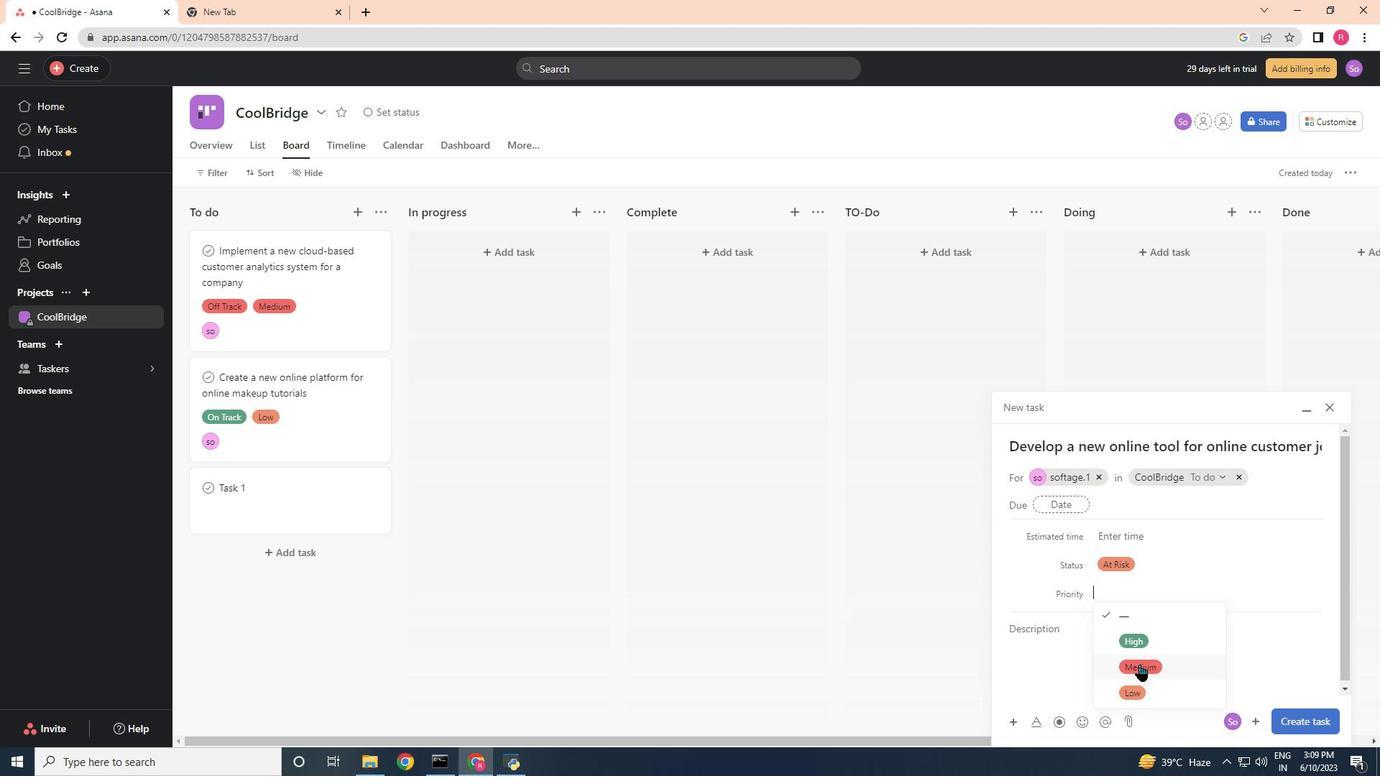 
Action: Mouse moved to (1310, 729)
Screenshot: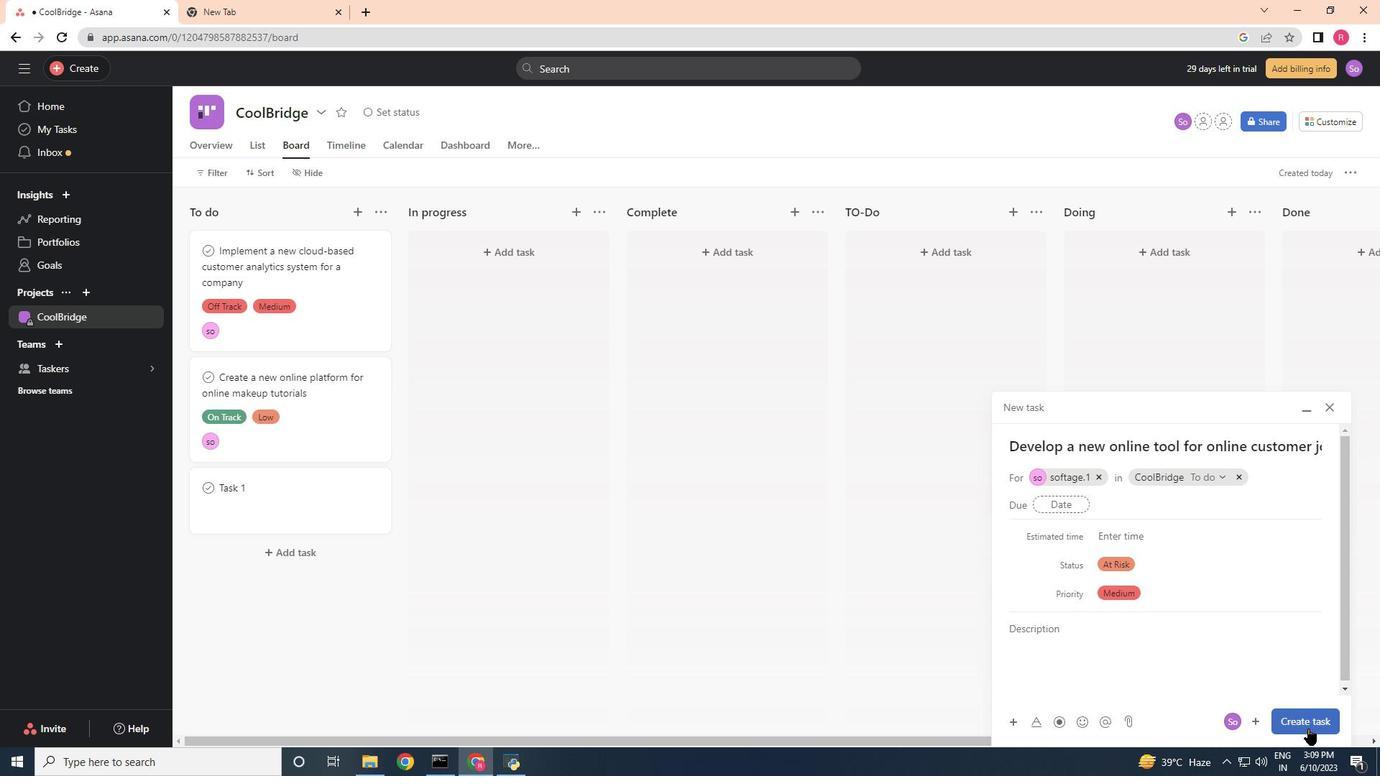 
Action: Mouse pressed left at (1310, 729)
Screenshot: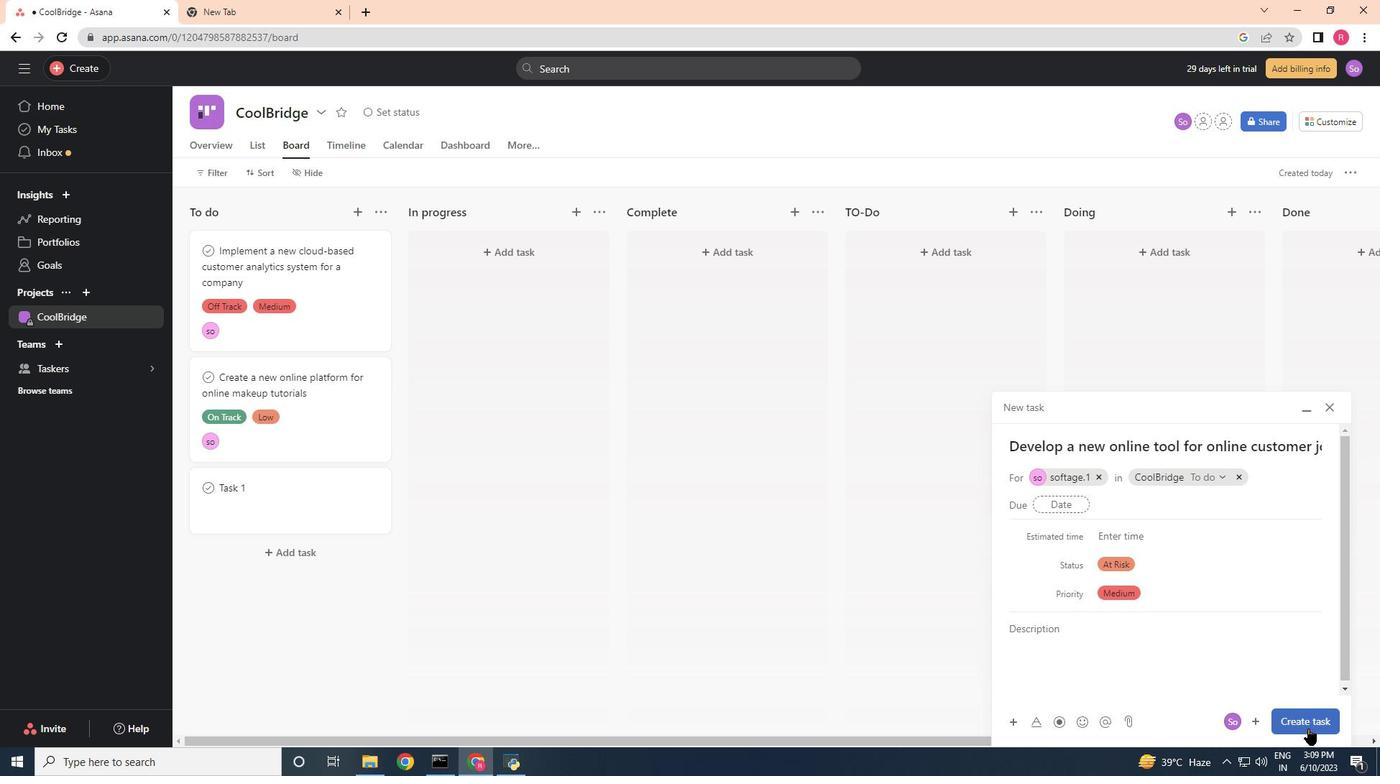 
Action: Mouse moved to (940, 637)
Screenshot: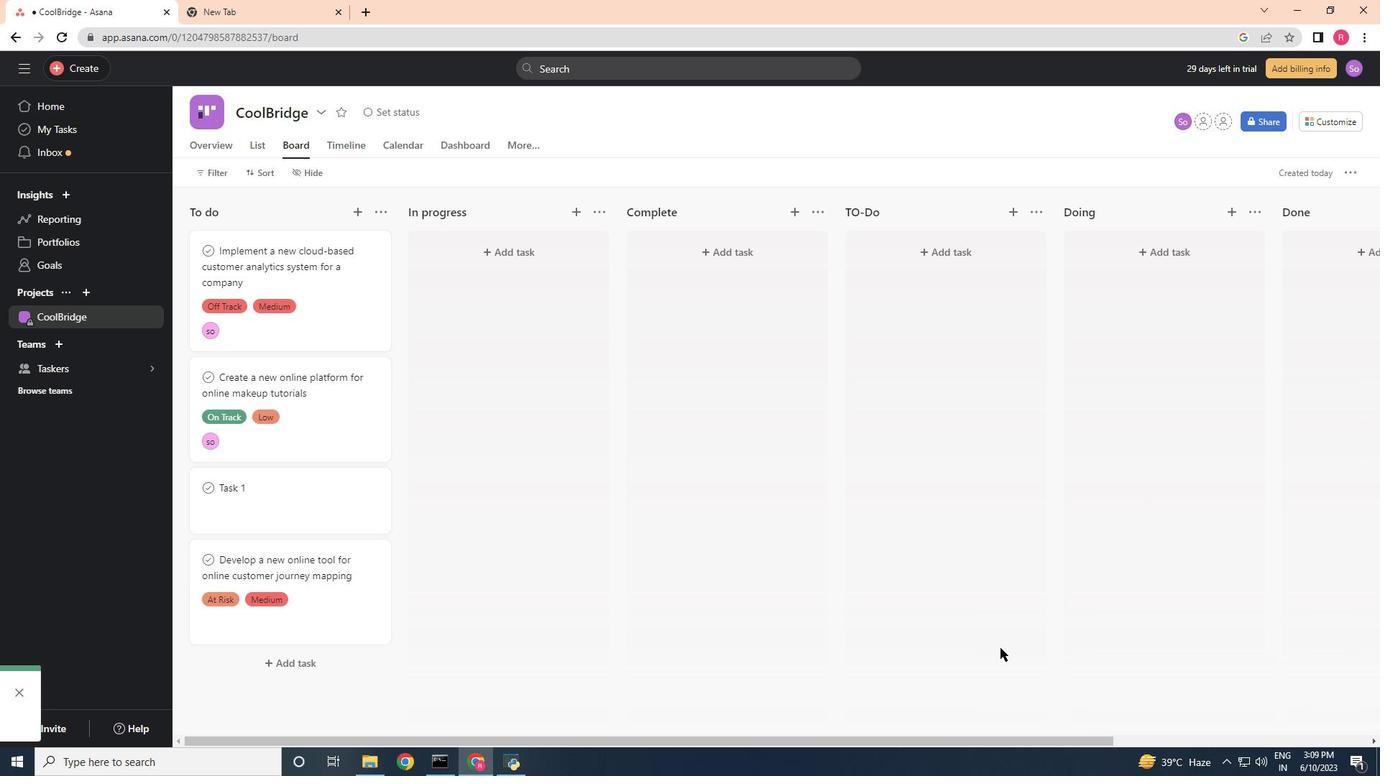
